 Task: Add Topo Chico Agave Margarita Variety 12 Pack Cans to the cart.
Action: Mouse moved to (989, 355)
Screenshot: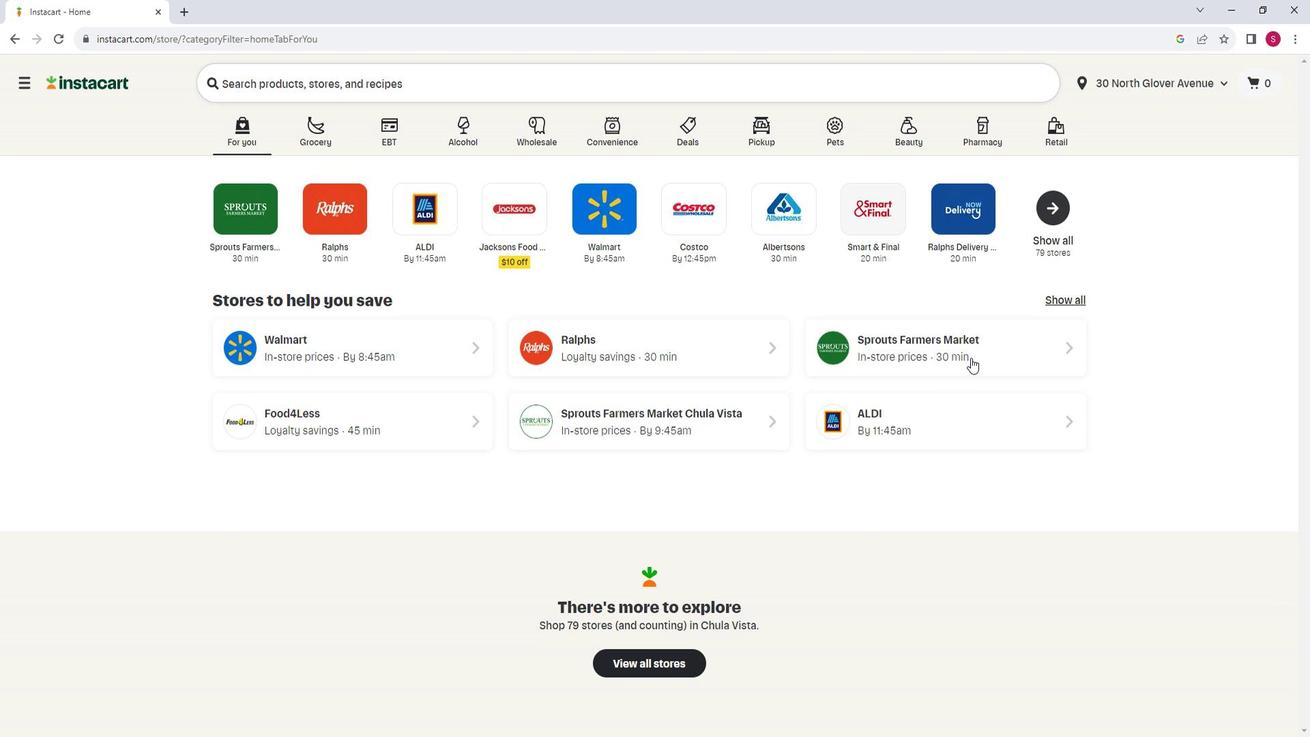 
Action: Mouse pressed left at (989, 355)
Screenshot: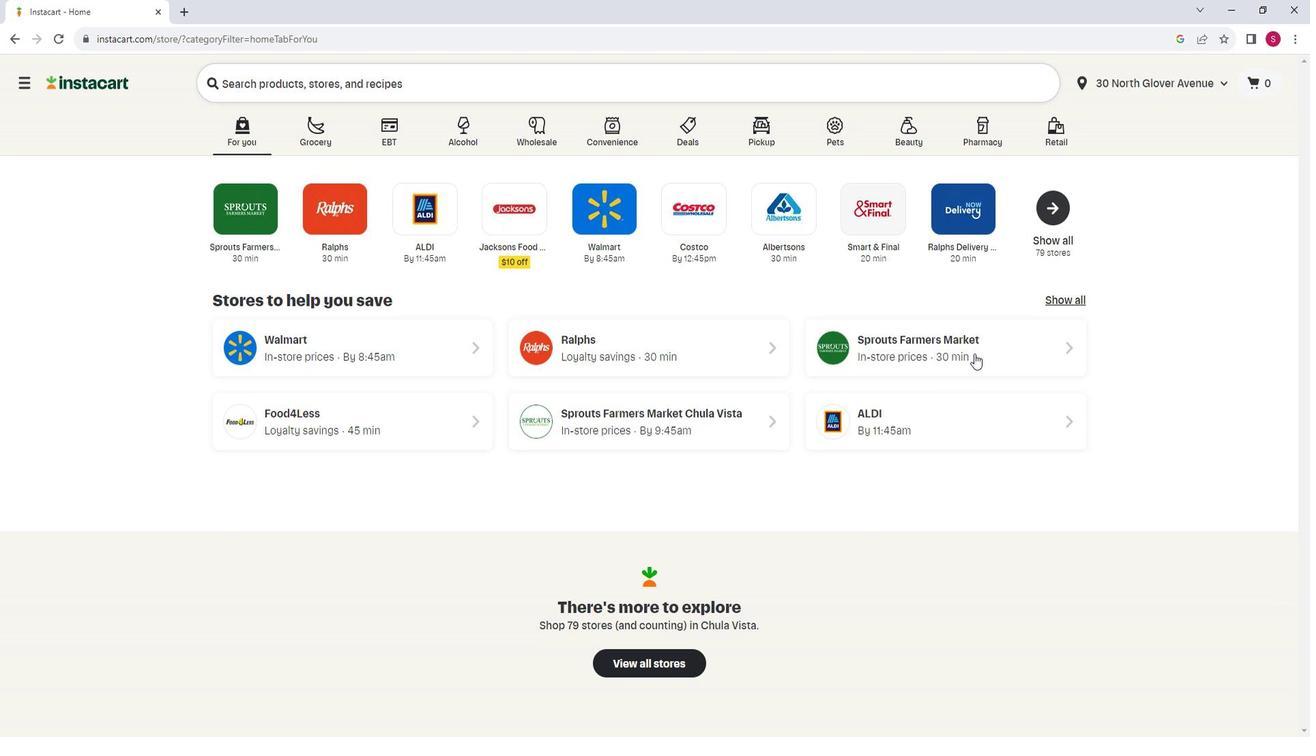 
Action: Mouse moved to (133, 511)
Screenshot: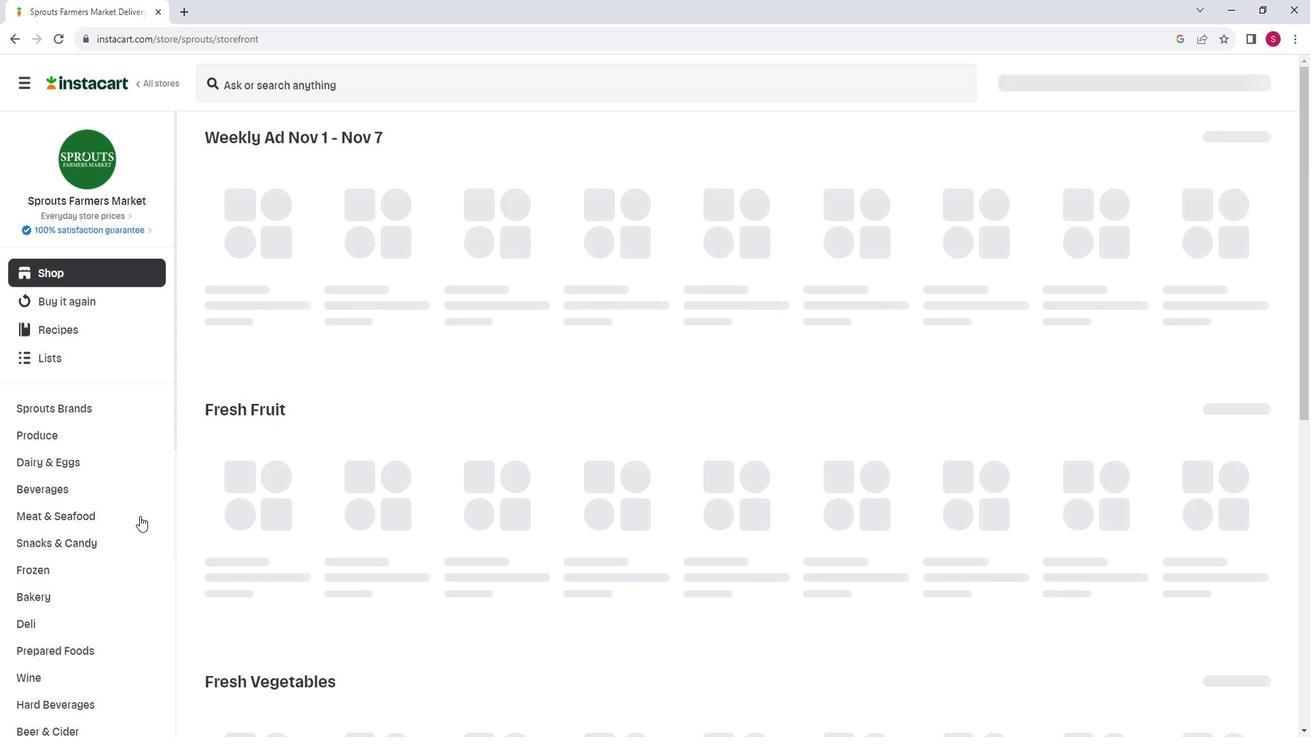 
Action: Mouse scrolled (133, 510) with delta (0, 0)
Screenshot: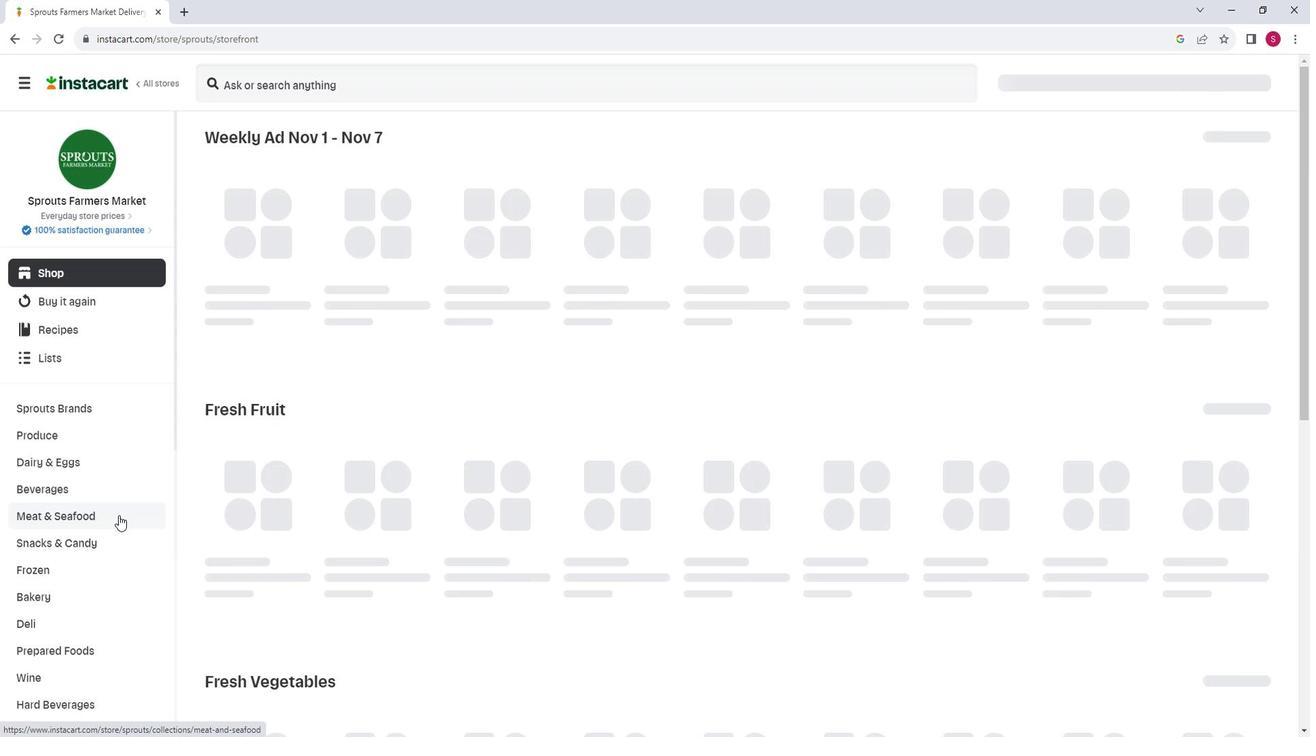 
Action: Mouse moved to (81, 646)
Screenshot: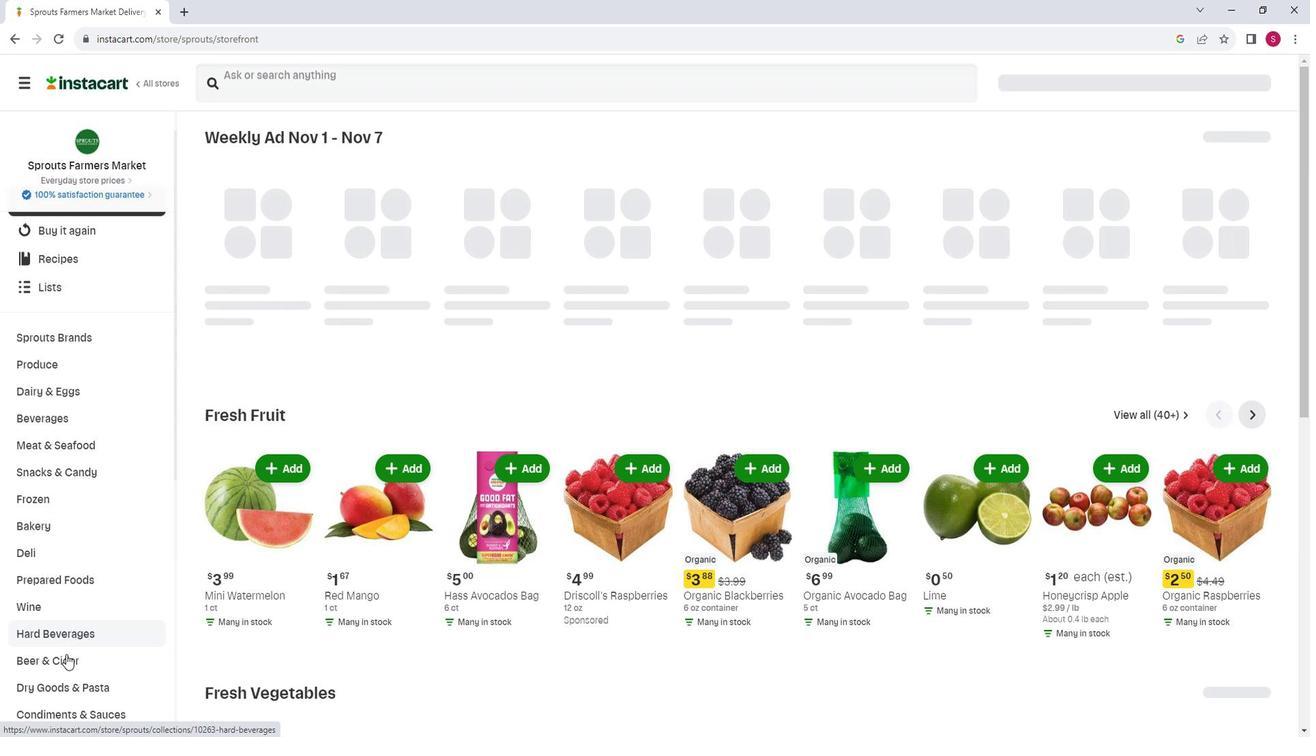 
Action: Mouse pressed left at (81, 646)
Screenshot: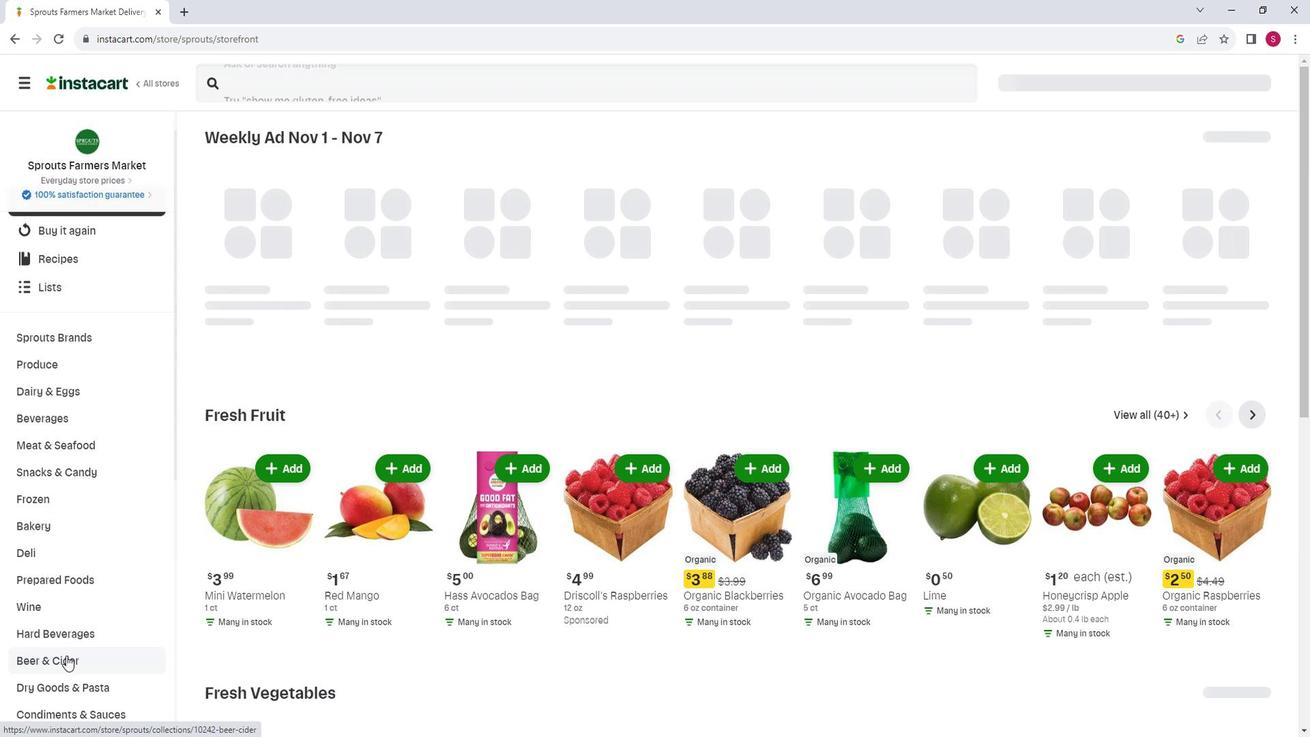 
Action: Mouse moved to (774, 182)
Screenshot: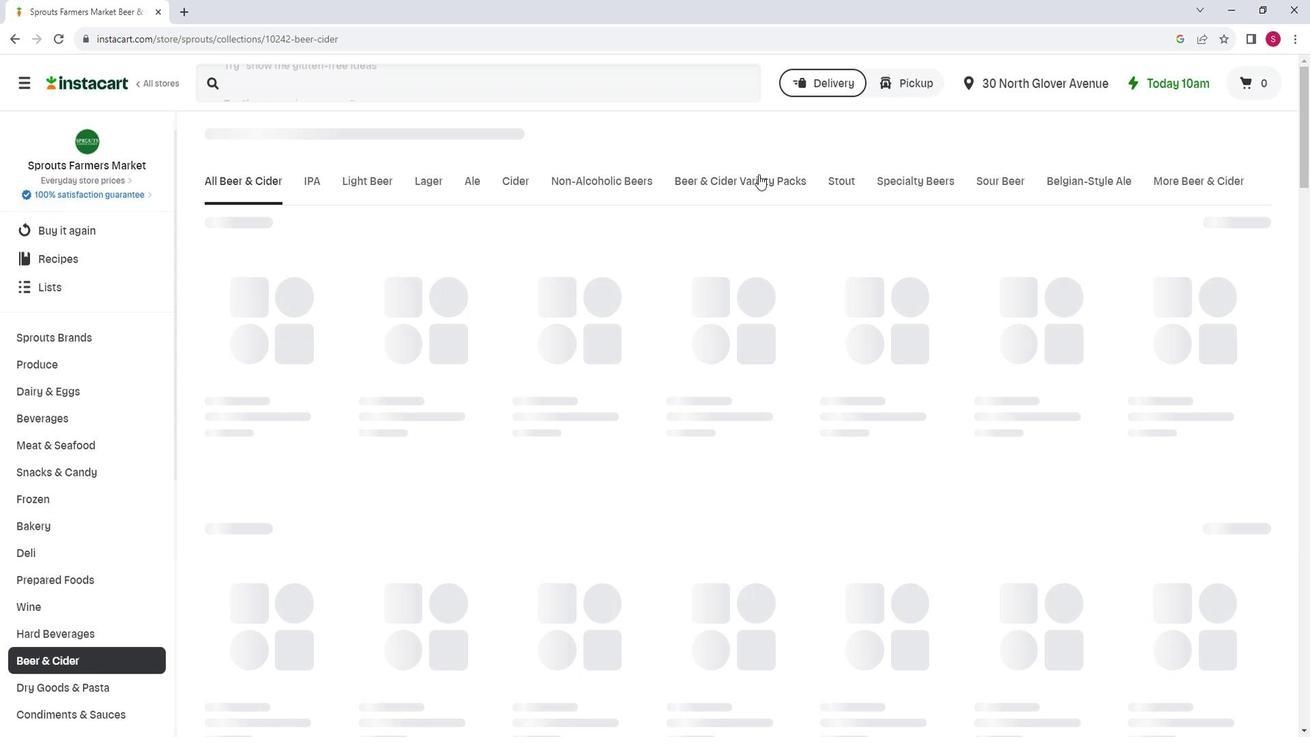 
Action: Mouse pressed left at (774, 182)
Screenshot: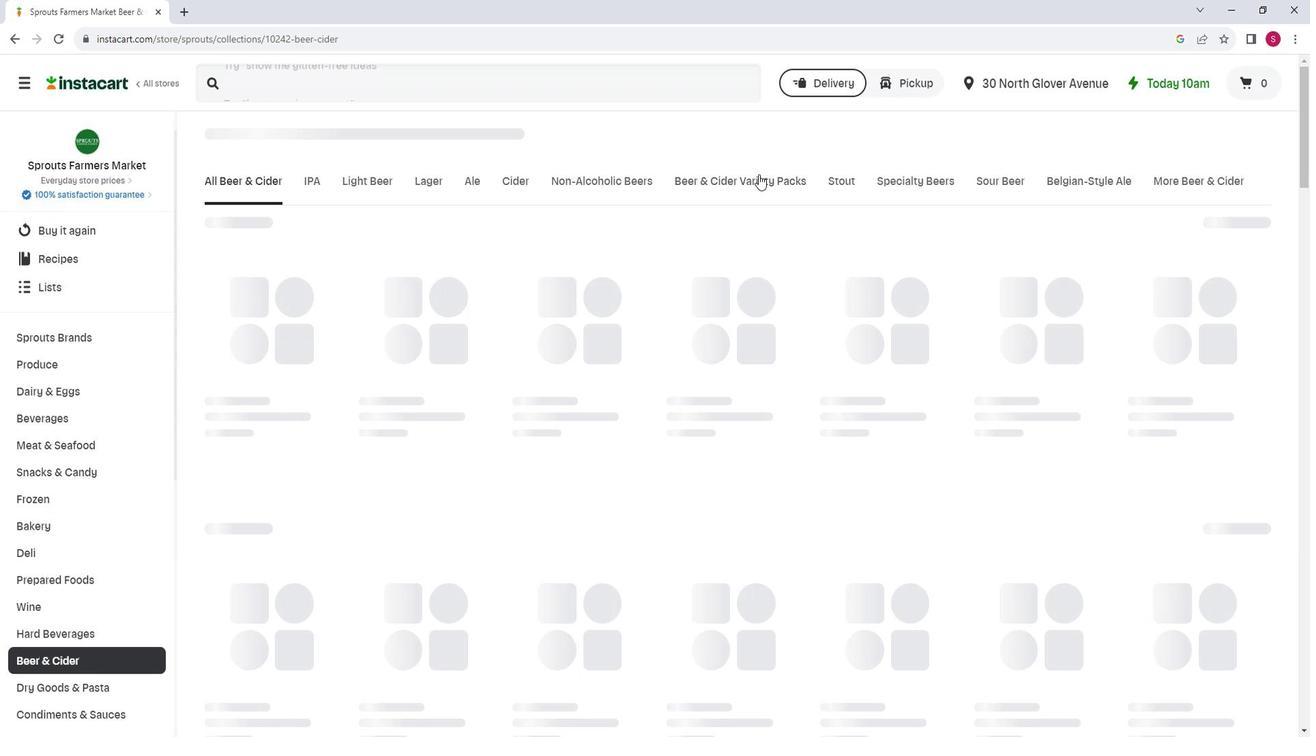 
Action: Mouse moved to (309, 301)
Screenshot: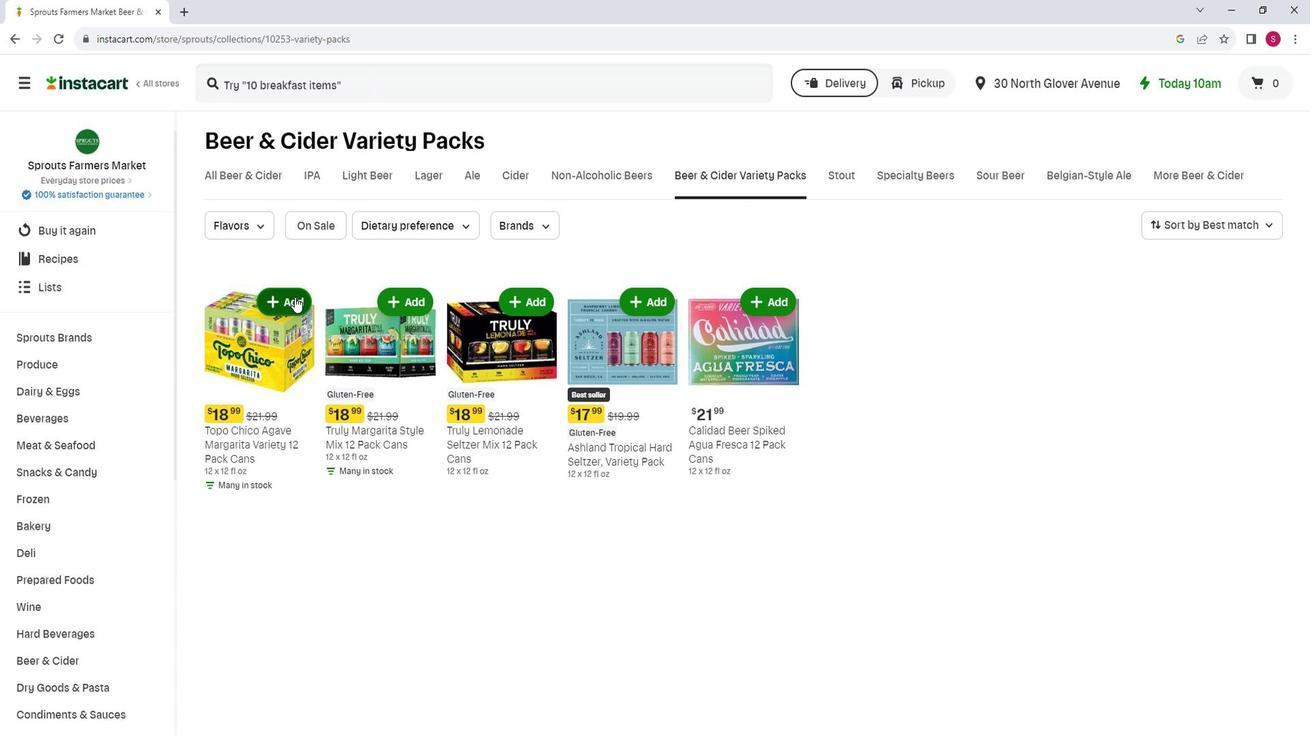 
Action: Mouse pressed left at (309, 301)
Screenshot: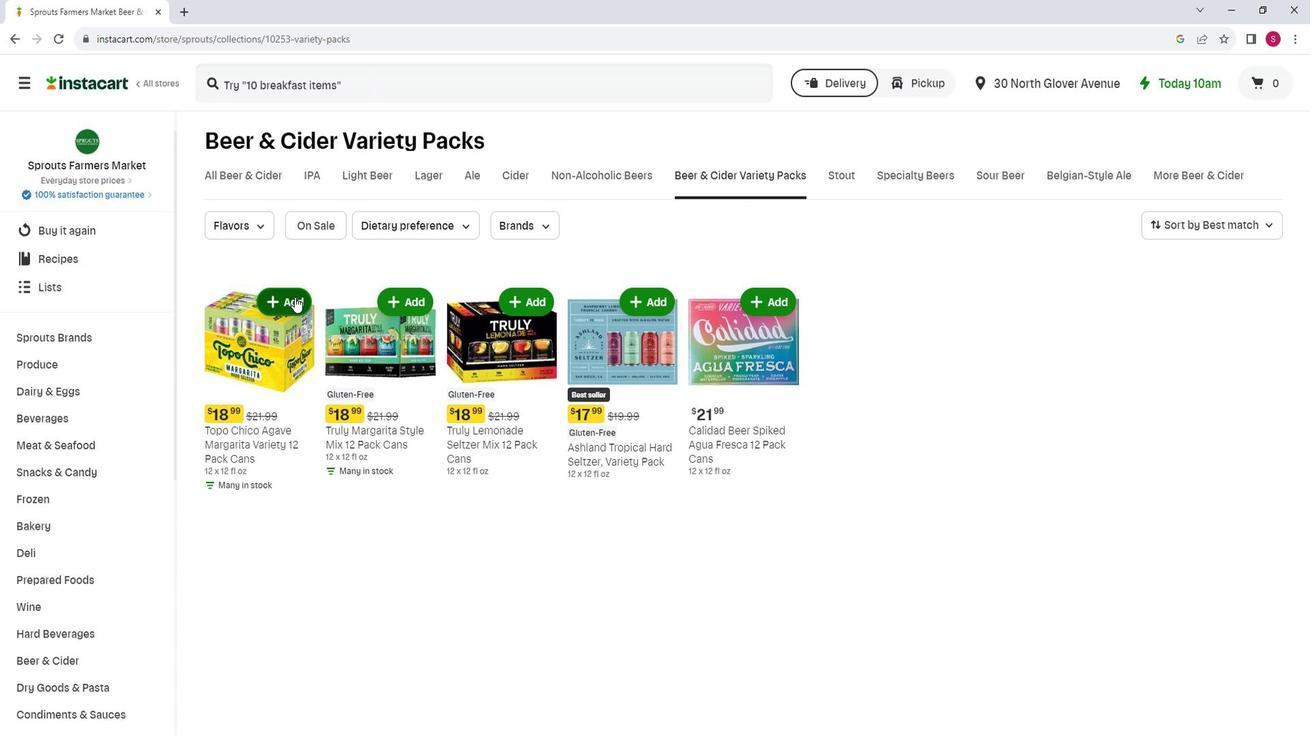 
Action: Mouse moved to (363, 291)
Screenshot: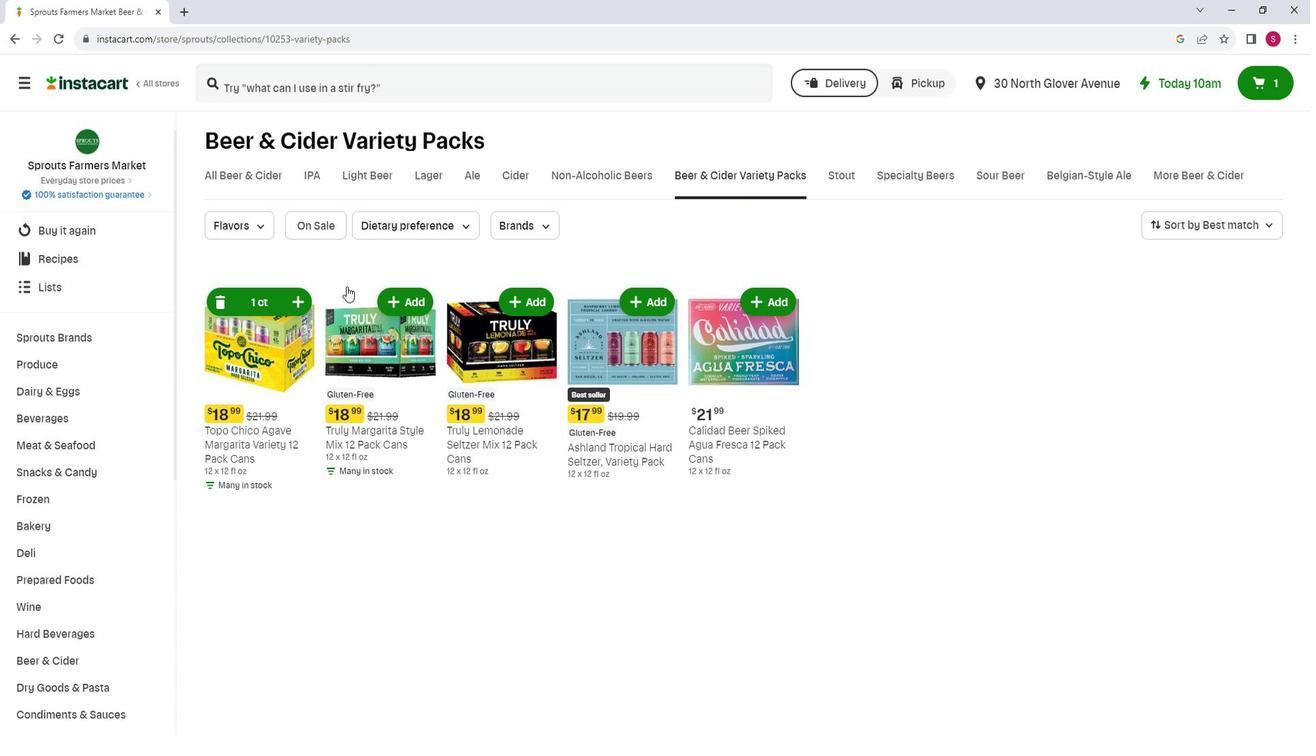 
